 Task: Log work in the project BeaconTech for the issue 'Implement a new cloud-based asset management system for a company with advanced asset tracking and maintenance features' spent time as '1w 6d 3h 20m' and remaining time as '6w 4d 7h 24m' and add a flag. Now add the issue to the epic 'IT asset management (ITAM) system implementation'. Log work in the project BeaconTech for the issue 'Integrate a new push notification feature into an existing mobile application to enhance user engagement and real-time updates' spent time as '5w 2d 5h 55m' and remaining time as '6w 1d 8h 32m' and clone the issue. Now add the issue to the epic 'Software license optimization'
Action: Mouse moved to (161, 53)
Screenshot: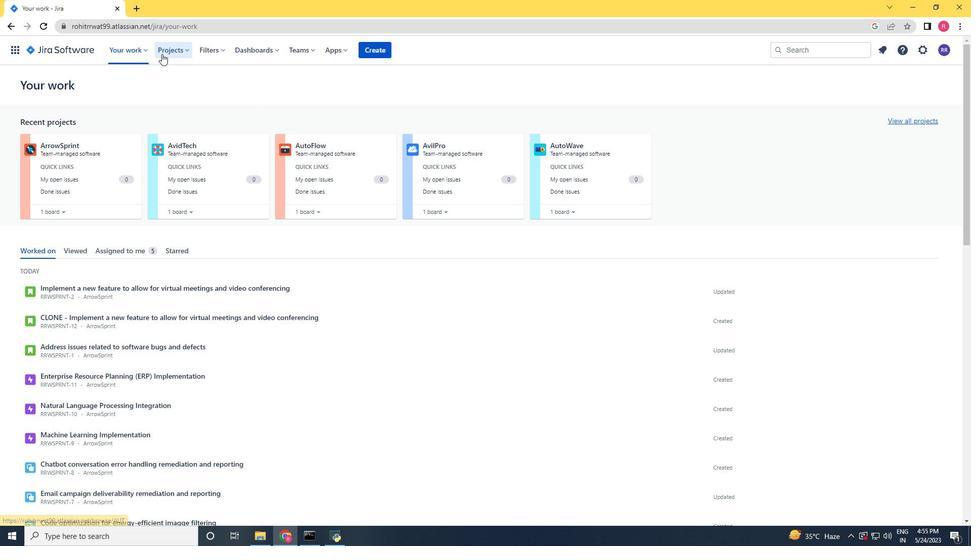 
Action: Mouse pressed left at (161, 53)
Screenshot: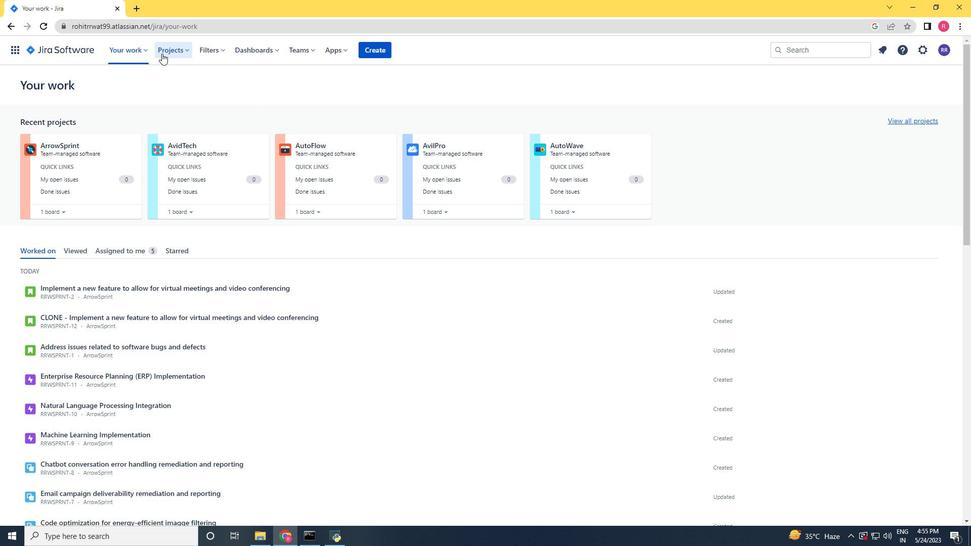 
Action: Mouse moved to (193, 106)
Screenshot: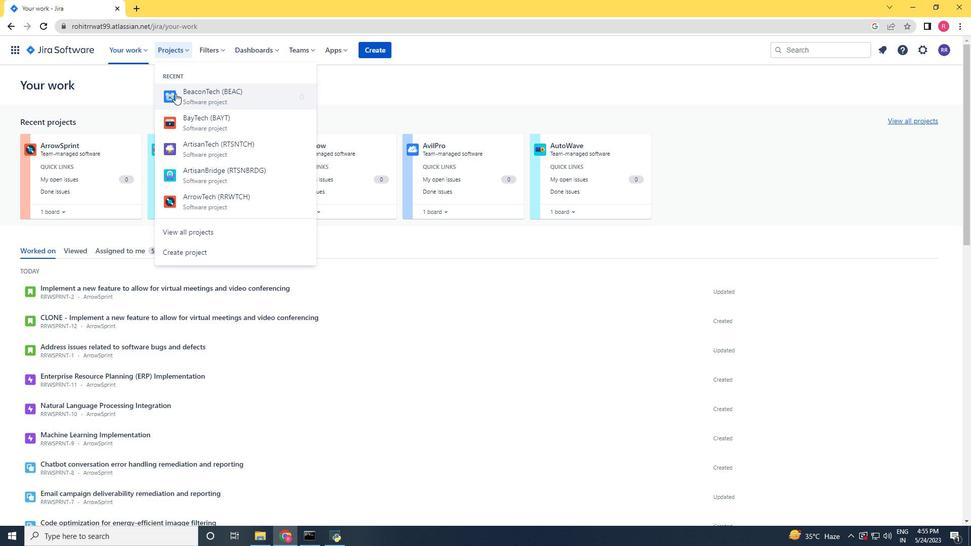 
Action: Mouse pressed left at (193, 106)
Screenshot: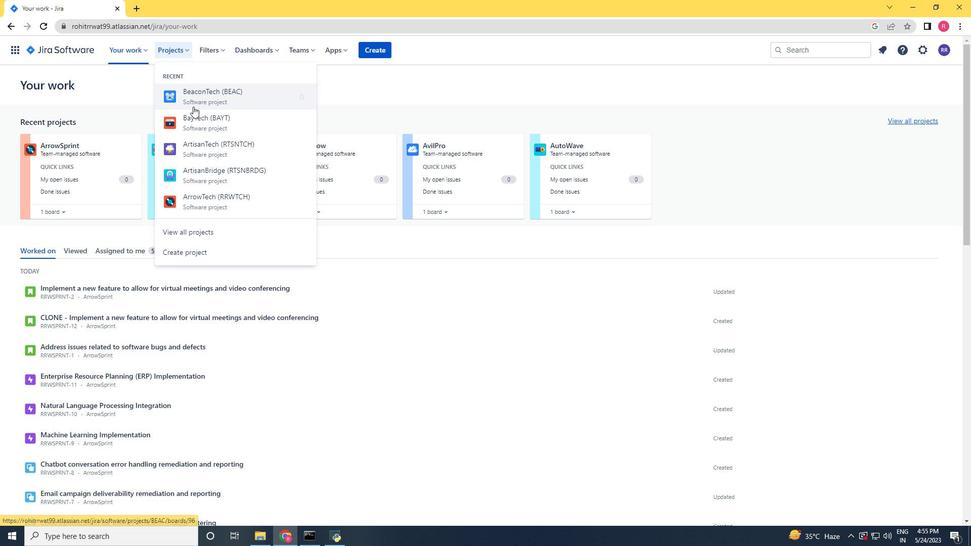 
Action: Mouse moved to (52, 157)
Screenshot: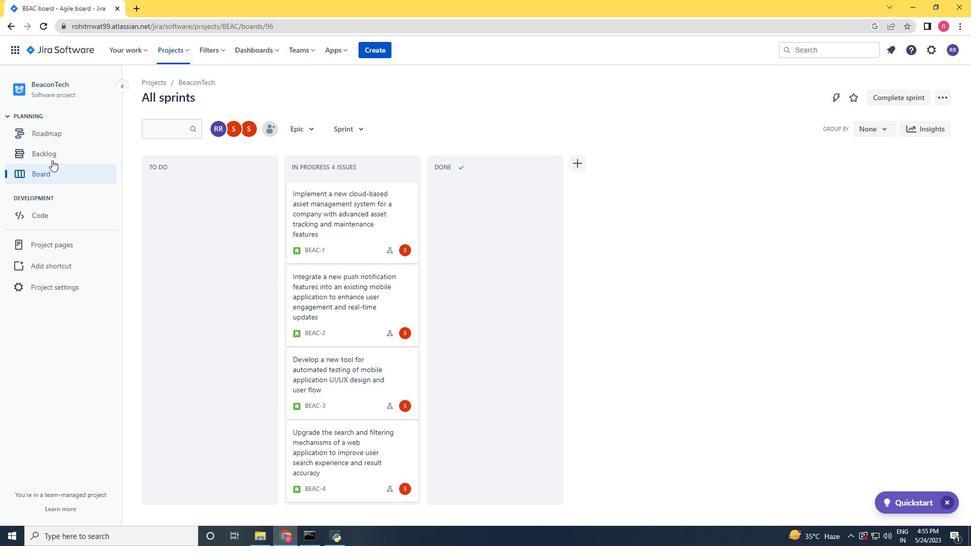 
Action: Mouse pressed left at (52, 157)
Screenshot: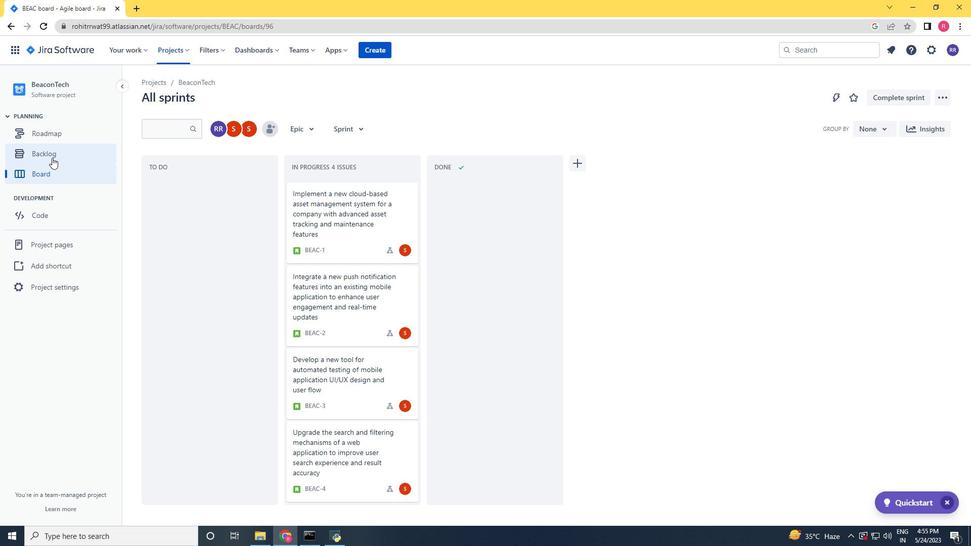
Action: Mouse moved to (804, 186)
Screenshot: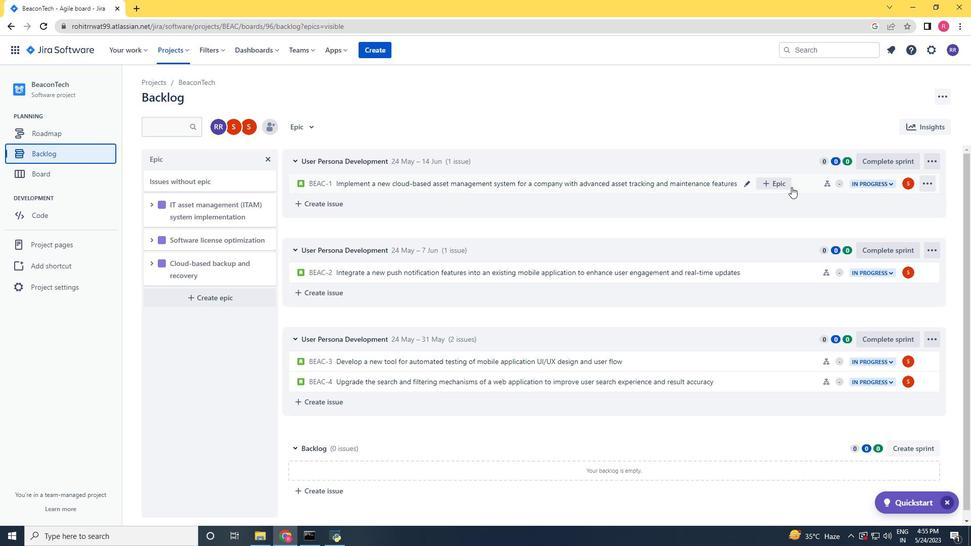 
Action: Mouse pressed left at (804, 186)
Screenshot: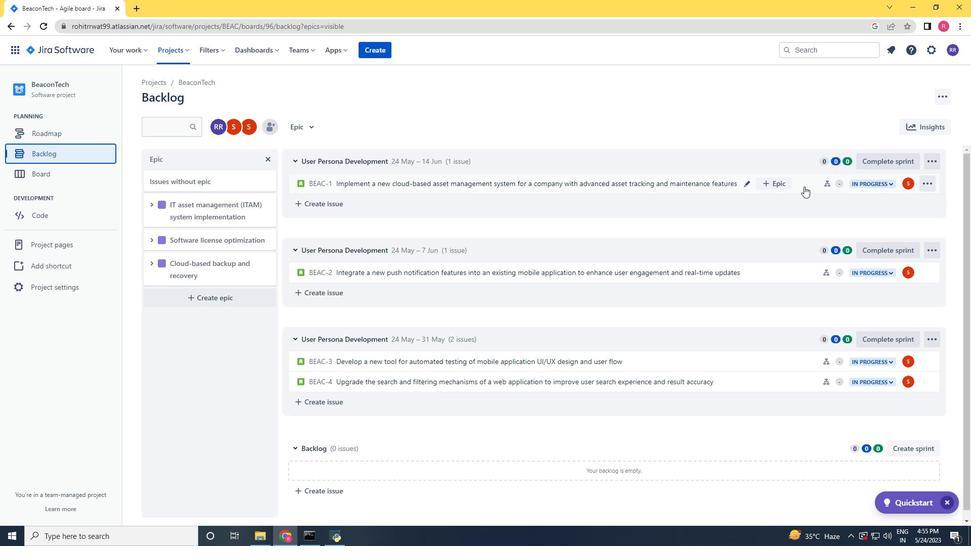 
Action: Mouse moved to (924, 156)
Screenshot: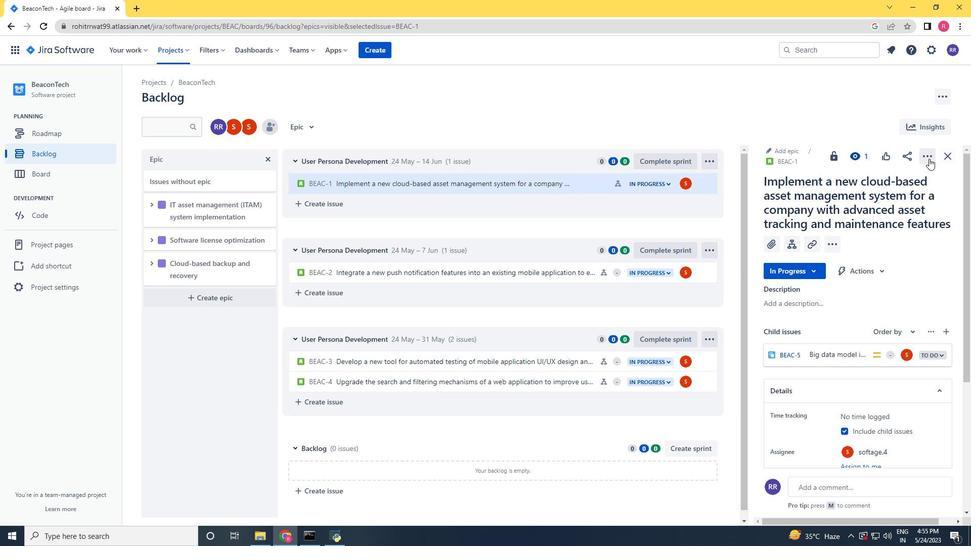 
Action: Mouse pressed left at (924, 156)
Screenshot: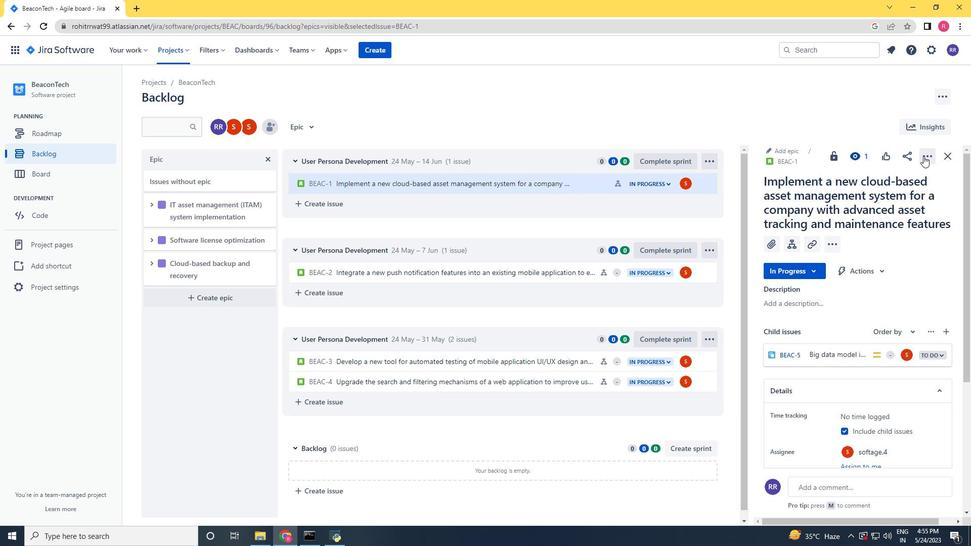
Action: Mouse moved to (898, 181)
Screenshot: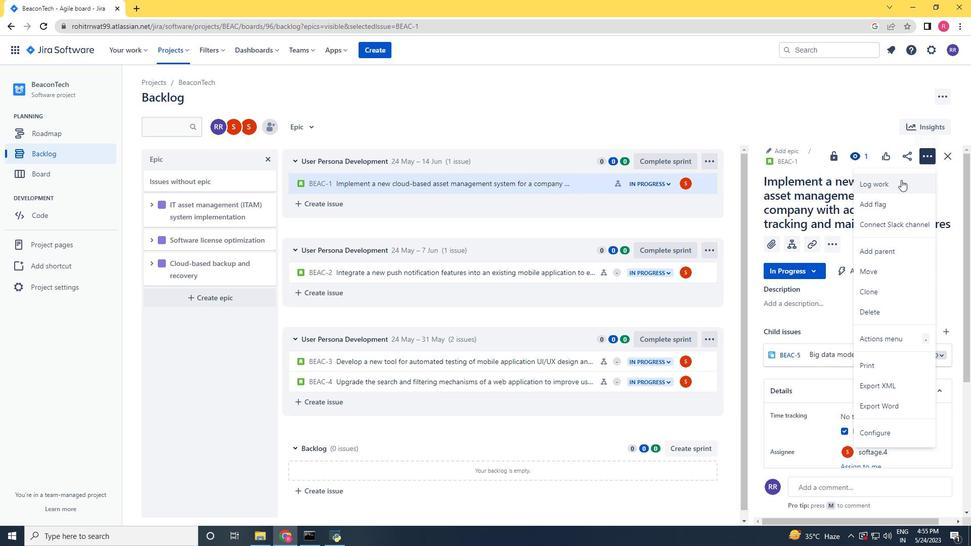 
Action: Mouse pressed left at (898, 181)
Screenshot: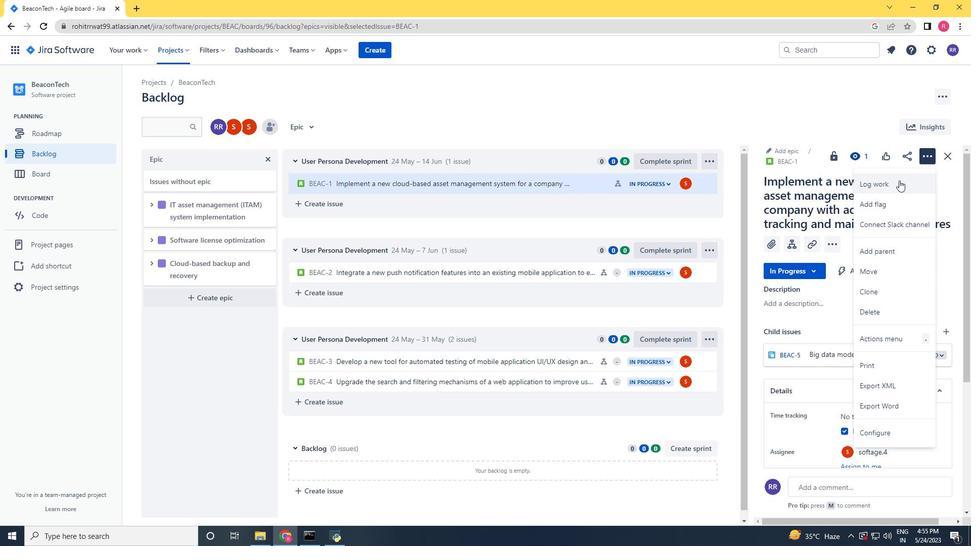
Action: Mouse moved to (617, 230)
Screenshot: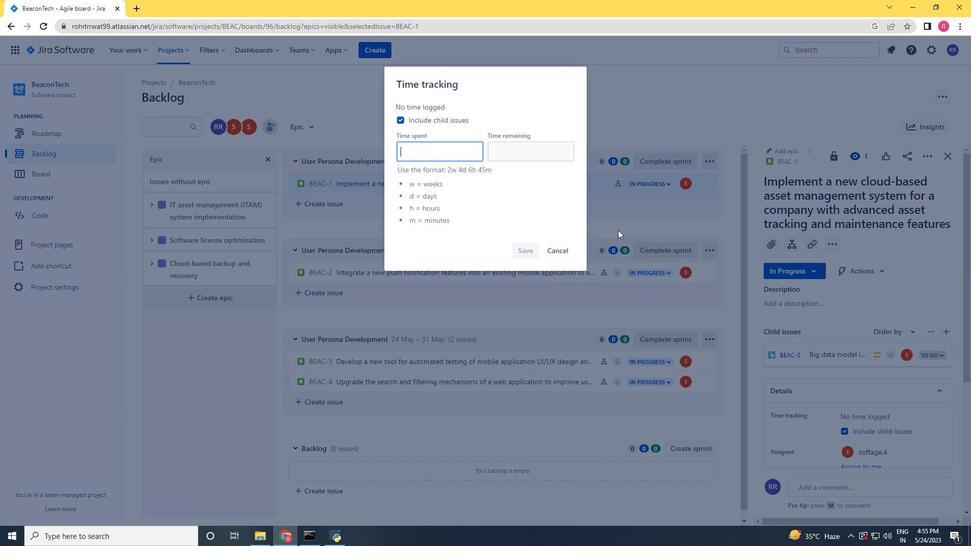 
Action: Key pressed 1w<Key.space>6d<Key.space>3h<Key.space>20m<Key.tab>6w<Key.space>4d<Key.space>7h<Key.space><Key.space>24m
Screenshot: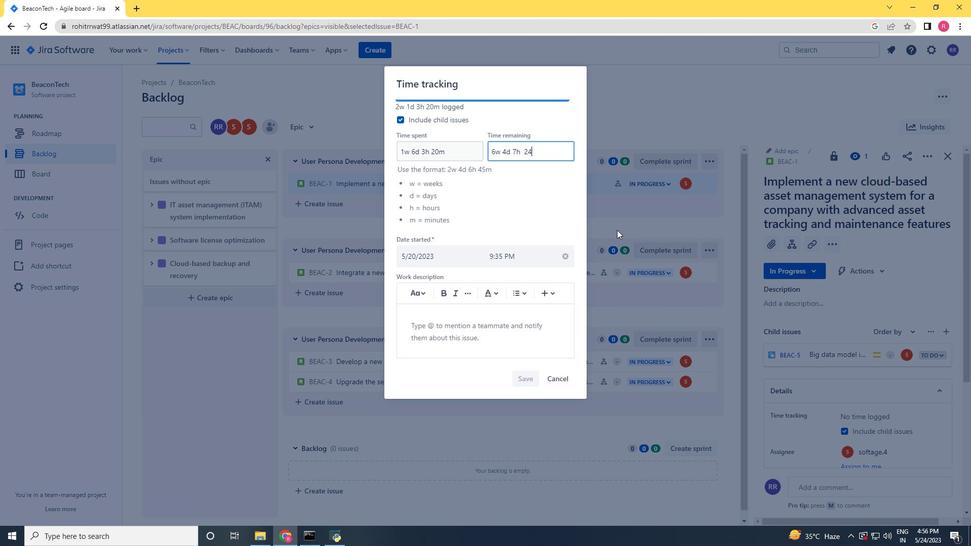 
Action: Mouse moved to (524, 150)
Screenshot: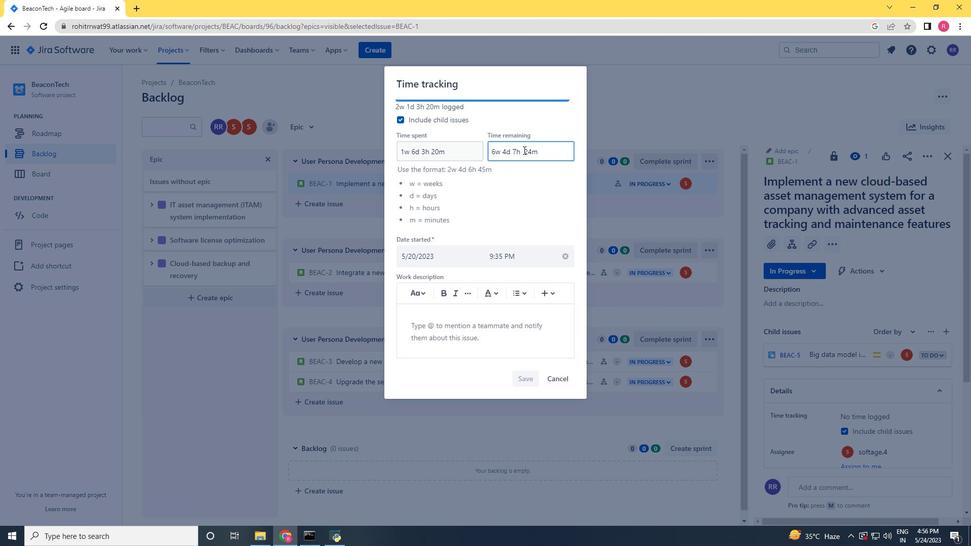 
Action: Mouse pressed left at (524, 150)
Screenshot: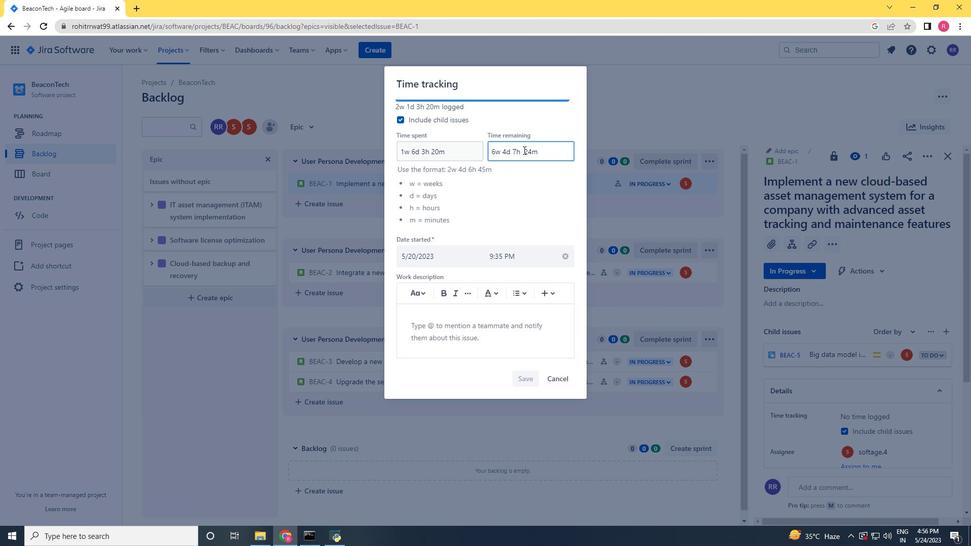 
Action: Key pressed <Key.backspace>
Screenshot: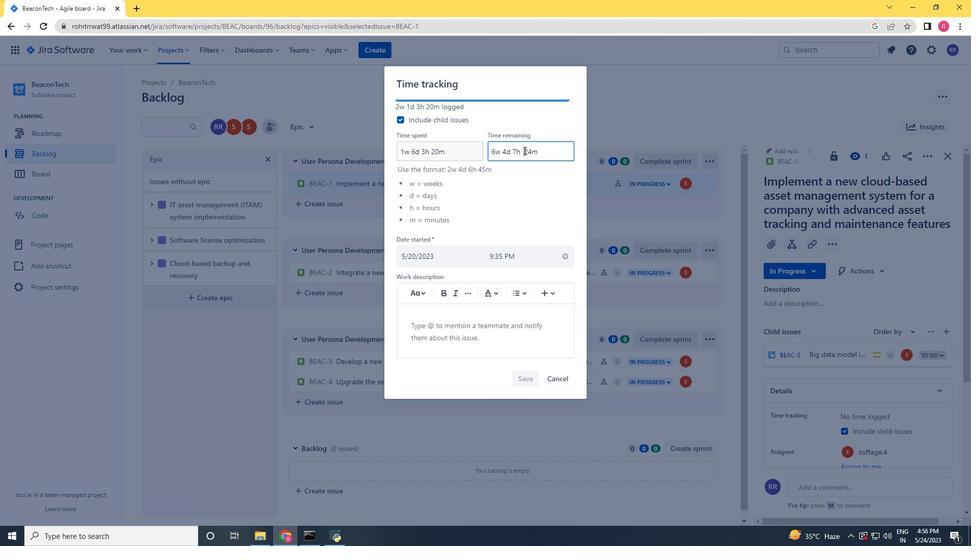 
Action: Mouse moved to (525, 378)
Screenshot: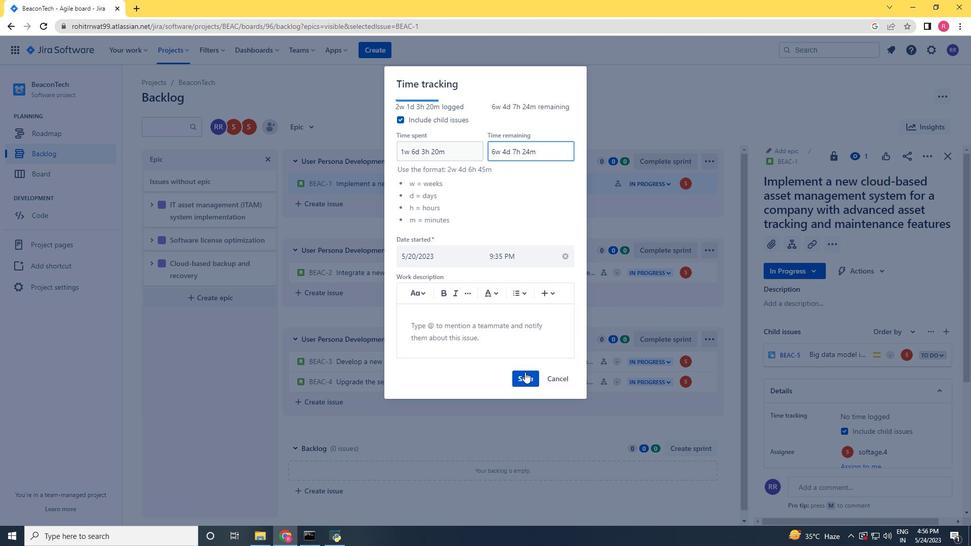 
Action: Mouse pressed left at (525, 378)
Screenshot: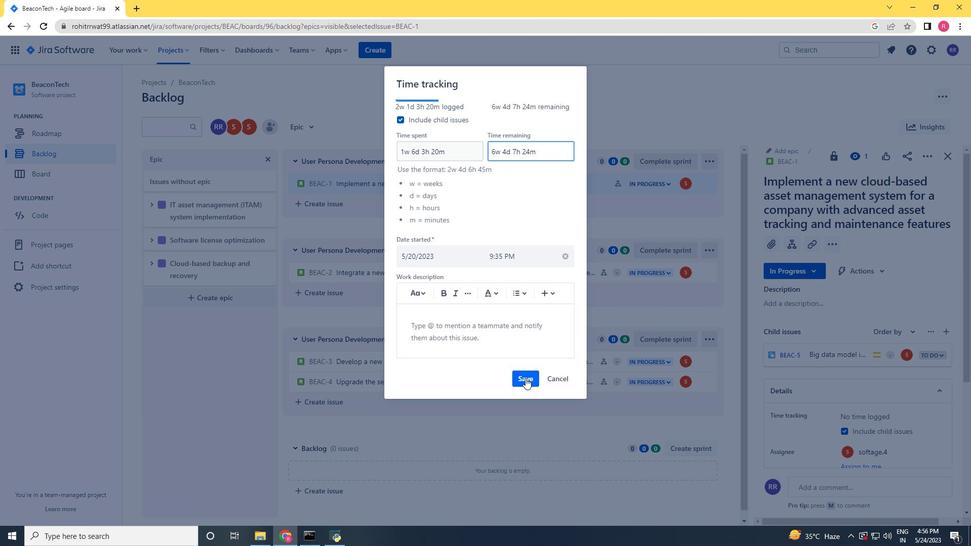 
Action: Mouse moved to (922, 156)
Screenshot: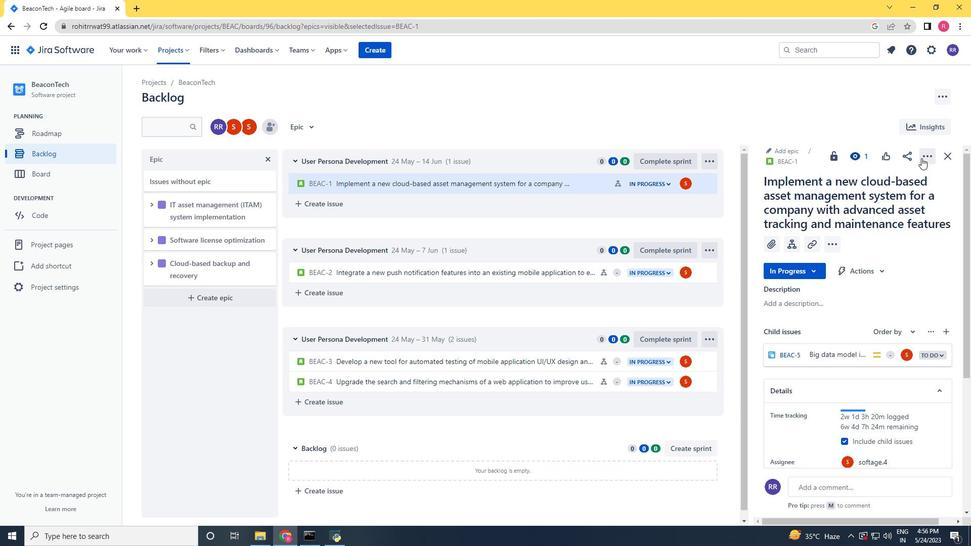 
Action: Mouse pressed left at (922, 156)
Screenshot: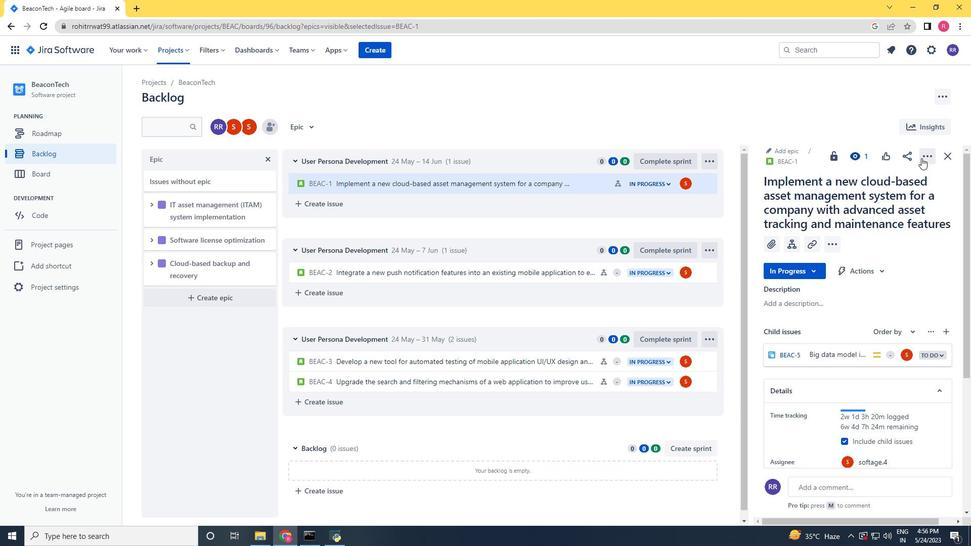 
Action: Mouse moved to (894, 198)
Screenshot: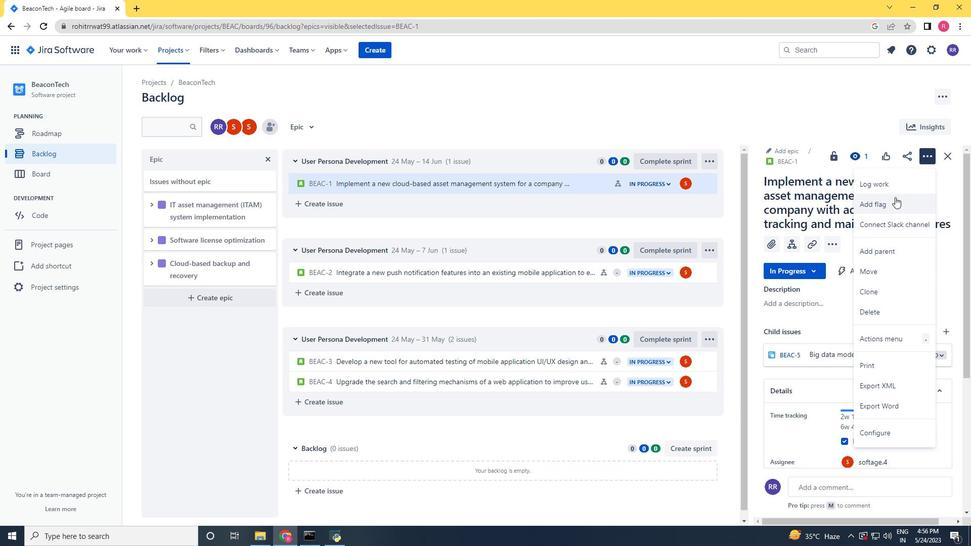 
Action: Mouse pressed left at (894, 198)
Screenshot: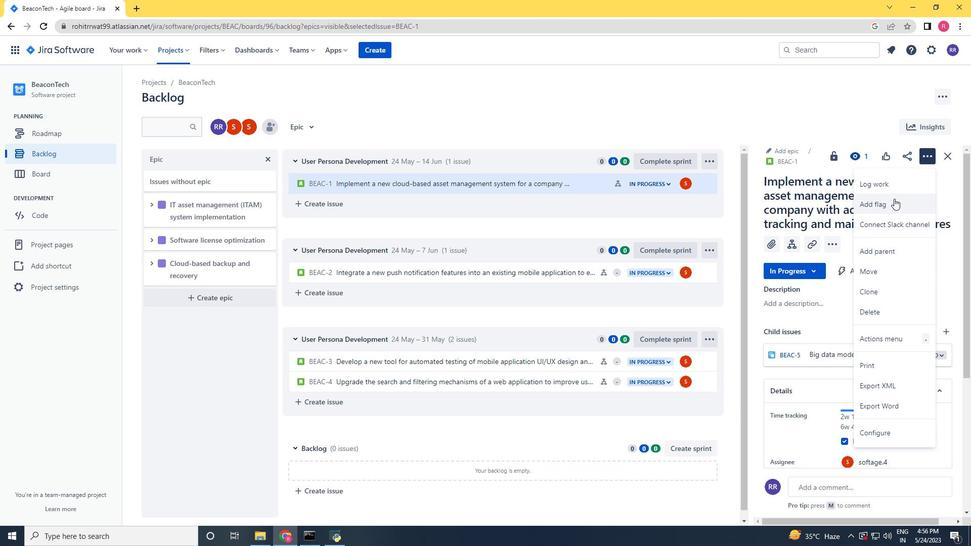 
Action: Mouse moved to (576, 184)
Screenshot: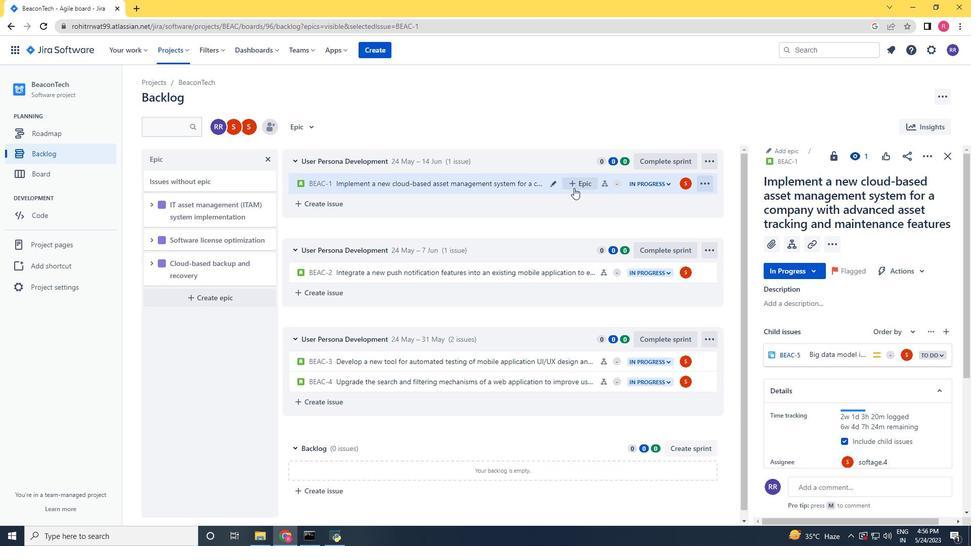 
Action: Mouse pressed left at (576, 184)
Screenshot: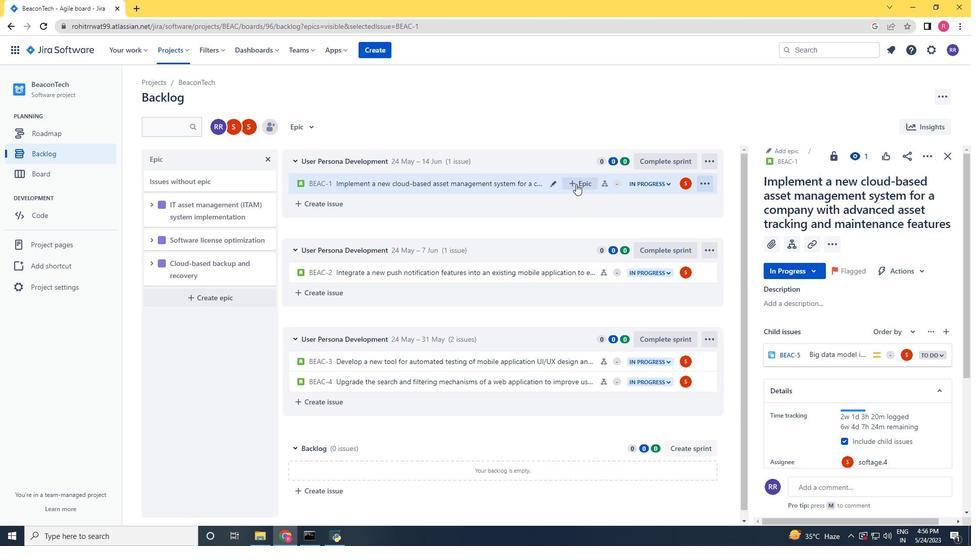 
Action: Mouse moved to (621, 261)
Screenshot: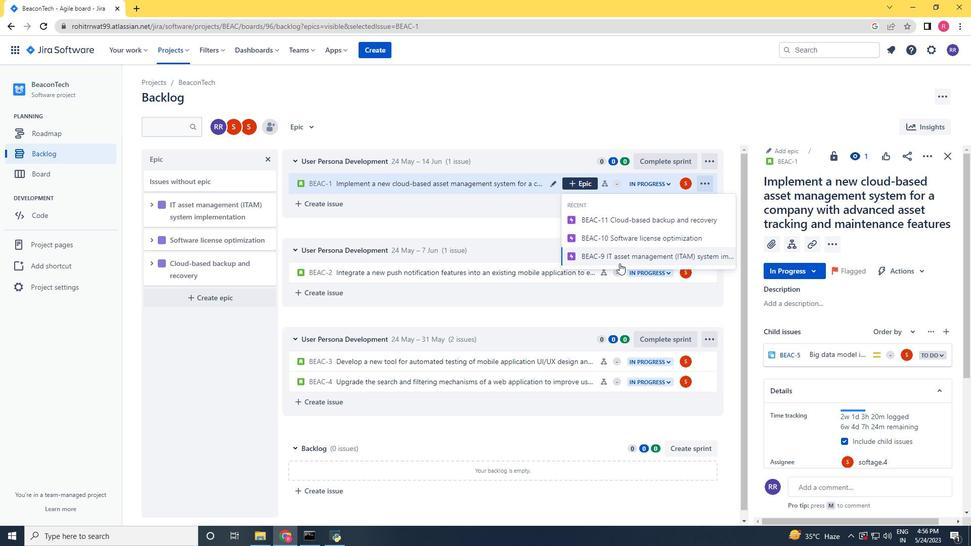 
Action: Mouse pressed left at (621, 261)
Screenshot: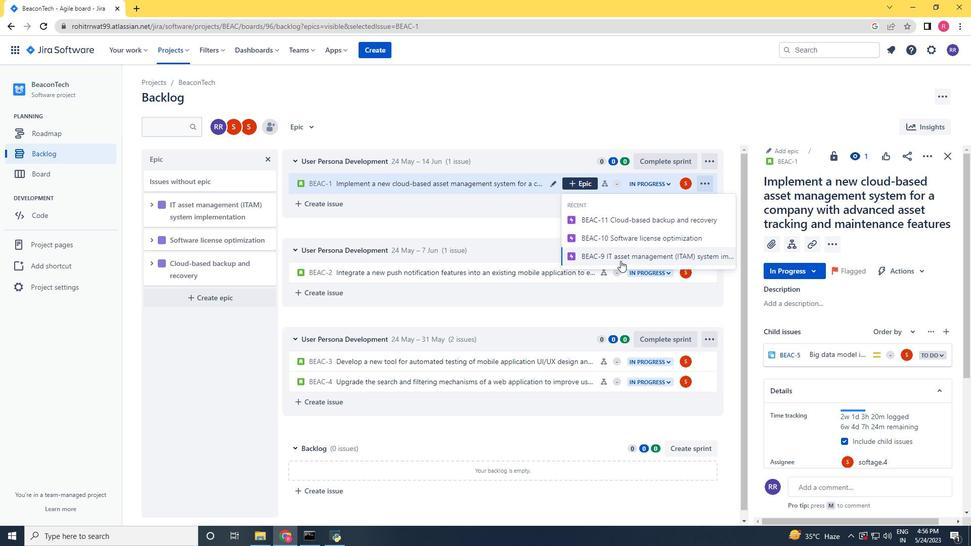 
Action: Mouse moved to (601, 279)
Screenshot: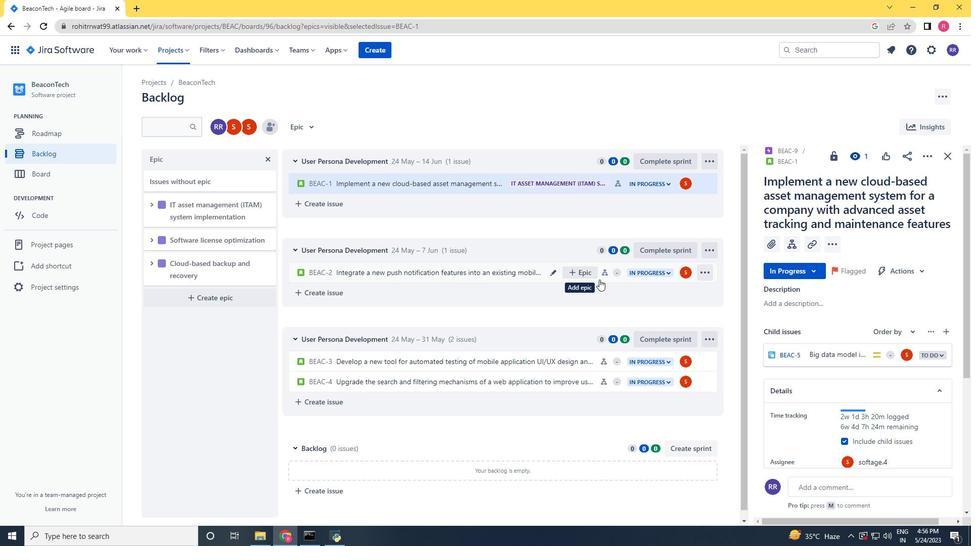 
Action: Mouse pressed left at (601, 279)
Screenshot: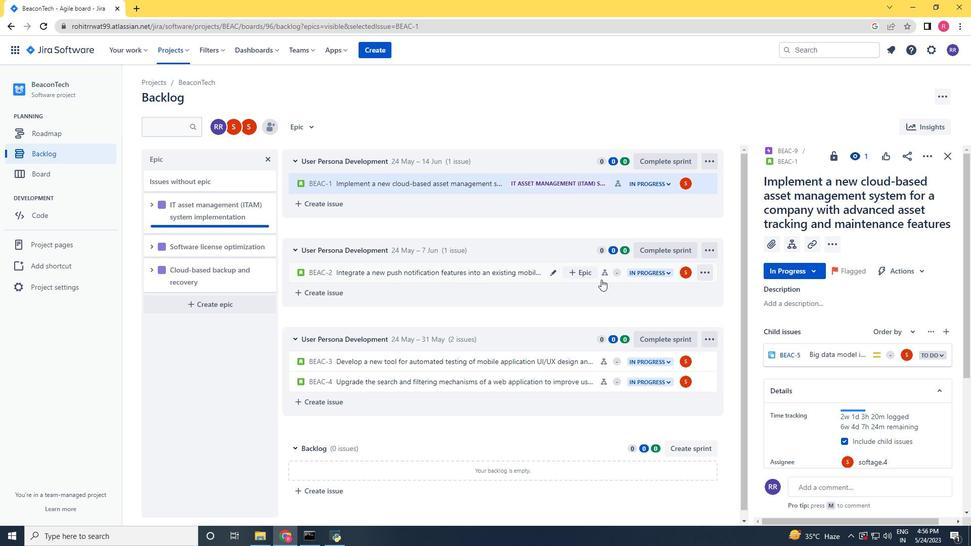 
Action: Mouse moved to (926, 159)
Screenshot: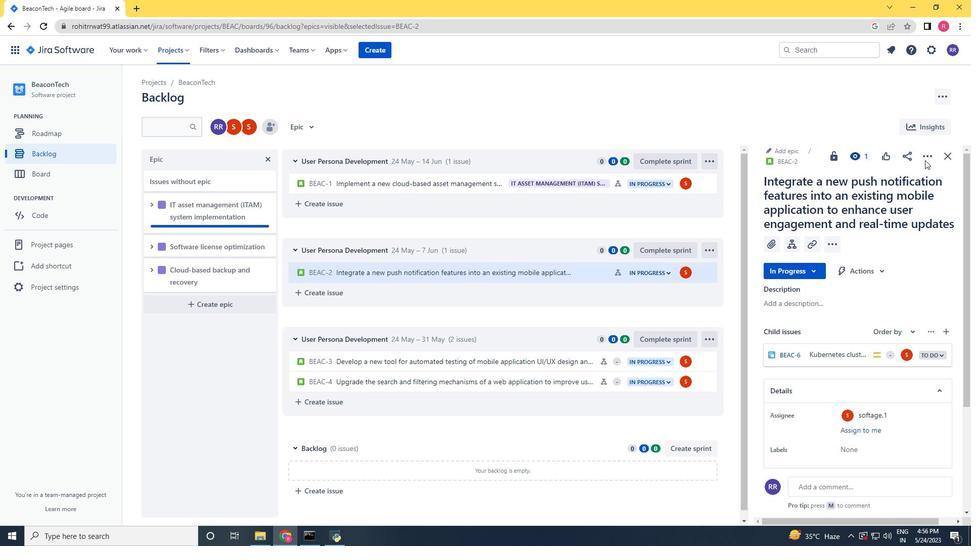 
Action: Mouse pressed left at (926, 159)
Screenshot: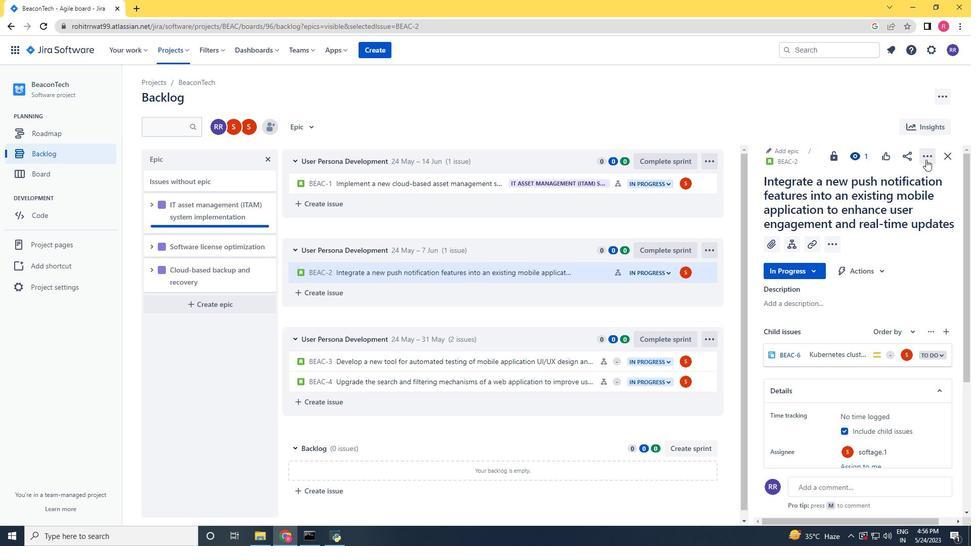 
Action: Mouse moved to (860, 184)
Screenshot: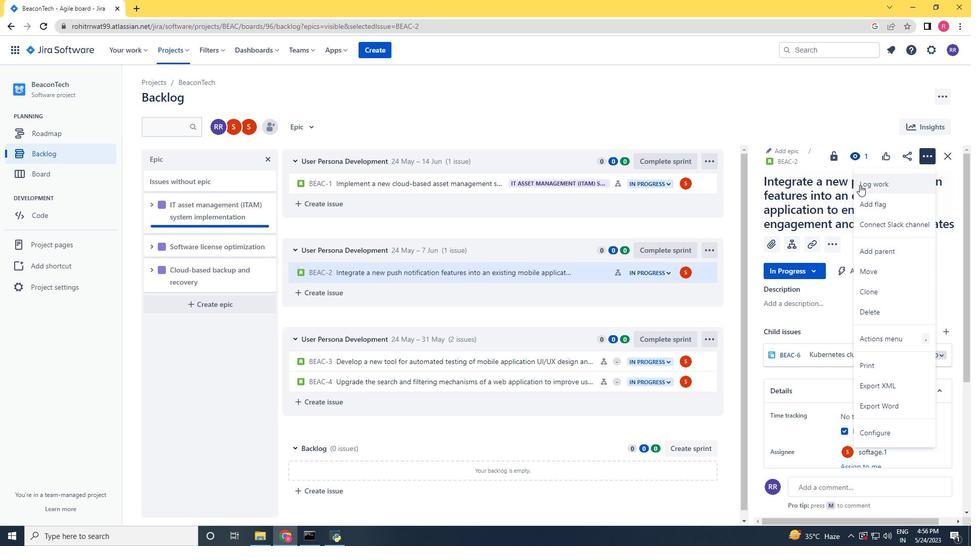 
Action: Mouse pressed left at (860, 184)
Screenshot: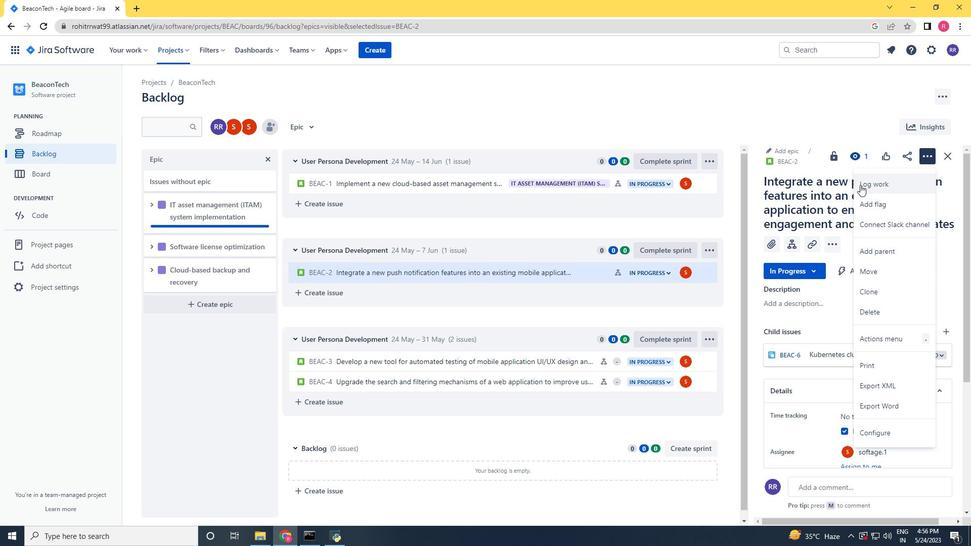 
Action: Mouse moved to (837, 194)
Screenshot: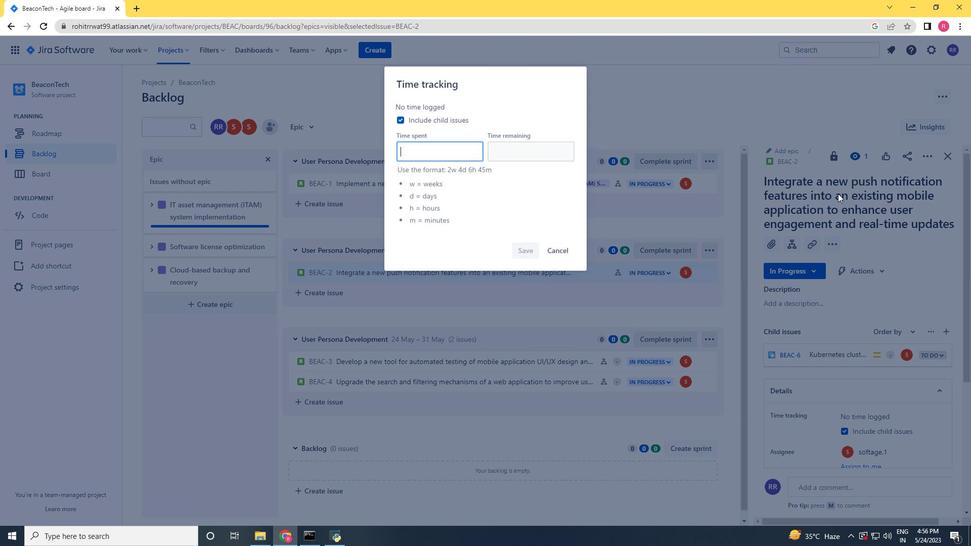 
Action: Key pressed 5w<Key.space>2d<Key.space>5h<Key.space>55m<Key.tab>6w<Key.space>1d<Key.space>8h<Key.space>32m
Screenshot: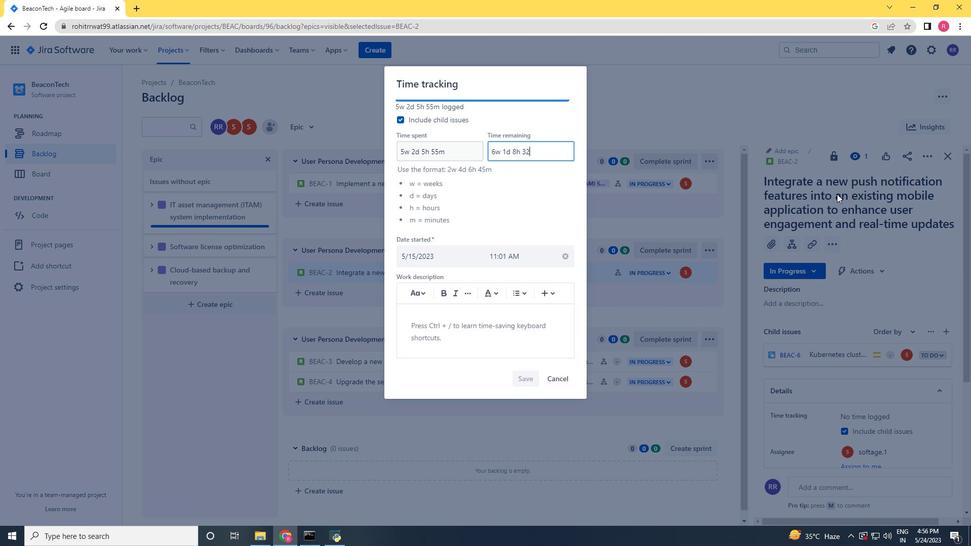 
Action: Mouse moved to (529, 382)
Screenshot: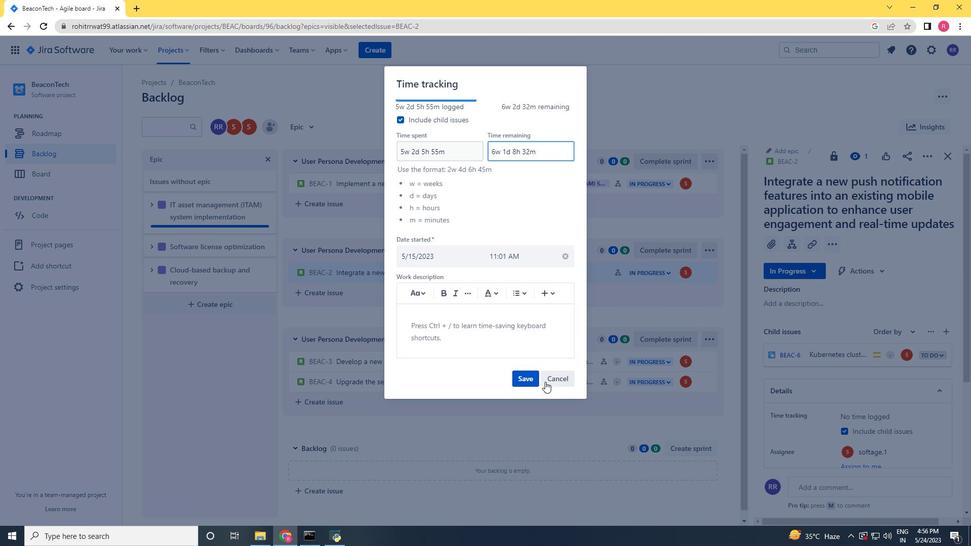 
Action: Mouse pressed left at (529, 382)
Screenshot: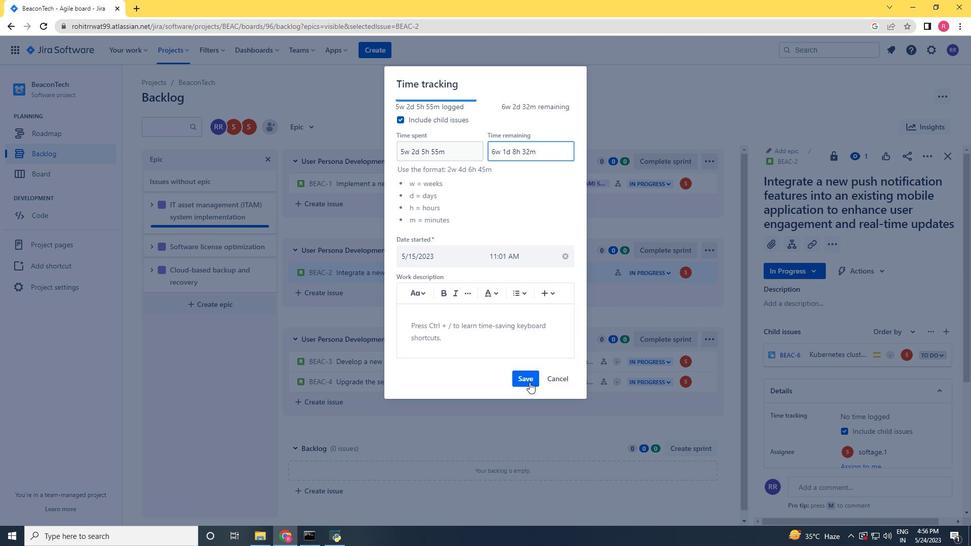 
Action: Mouse moved to (930, 151)
Screenshot: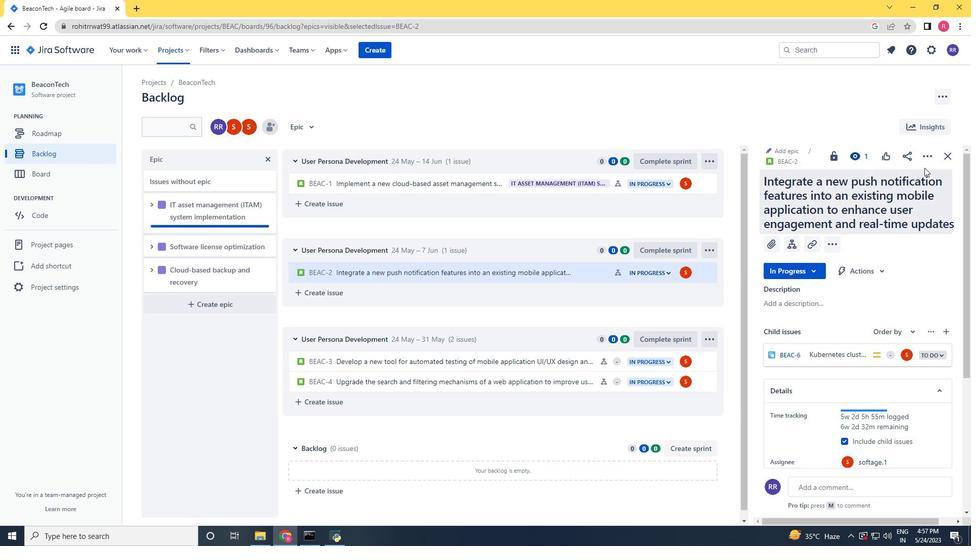 
Action: Mouse pressed left at (930, 151)
Screenshot: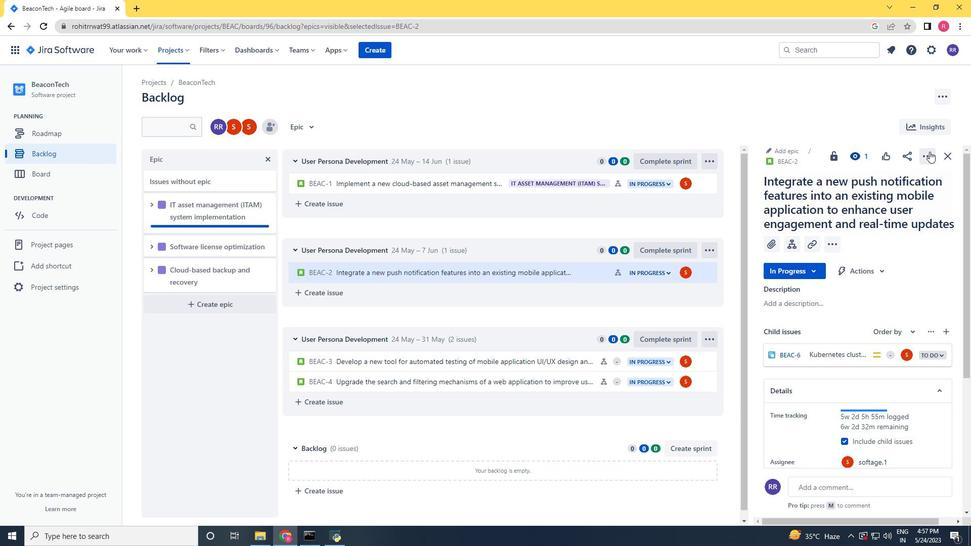 
Action: Mouse moved to (884, 290)
Screenshot: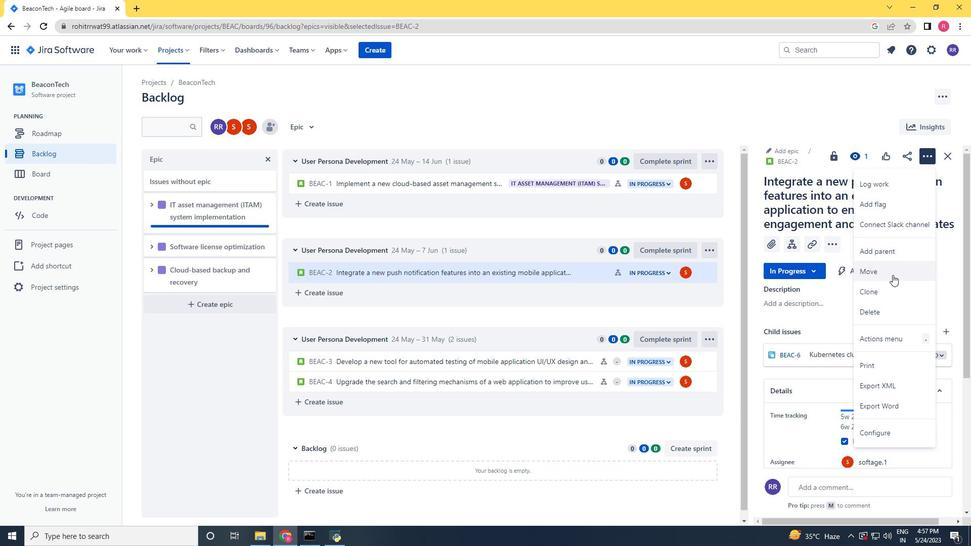 
Action: Mouse pressed left at (884, 290)
Screenshot: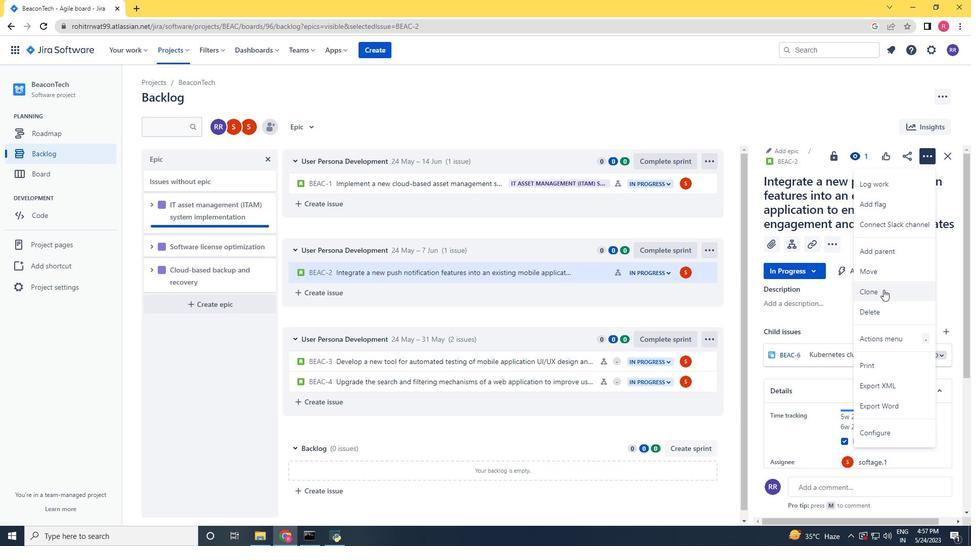 
Action: Mouse moved to (561, 218)
Screenshot: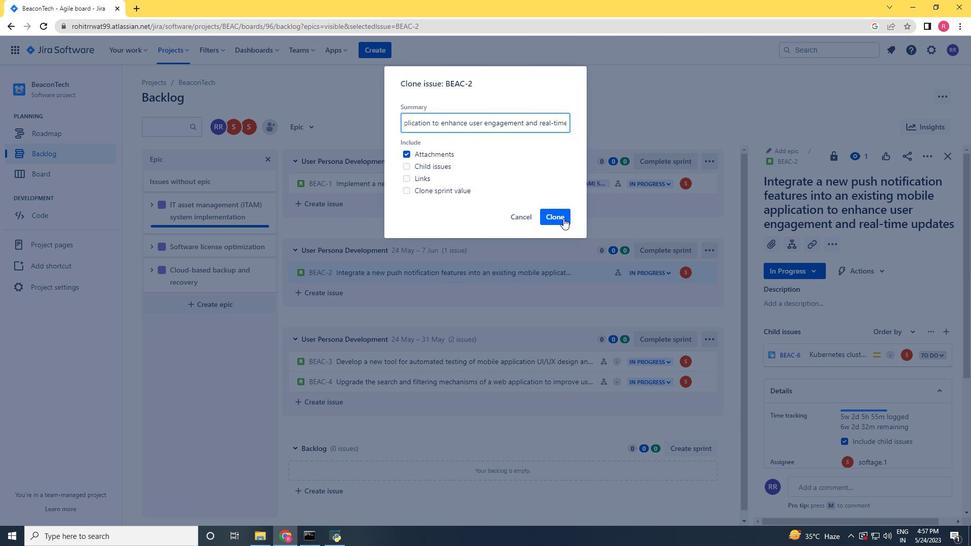 
Action: Mouse pressed left at (561, 218)
Screenshot: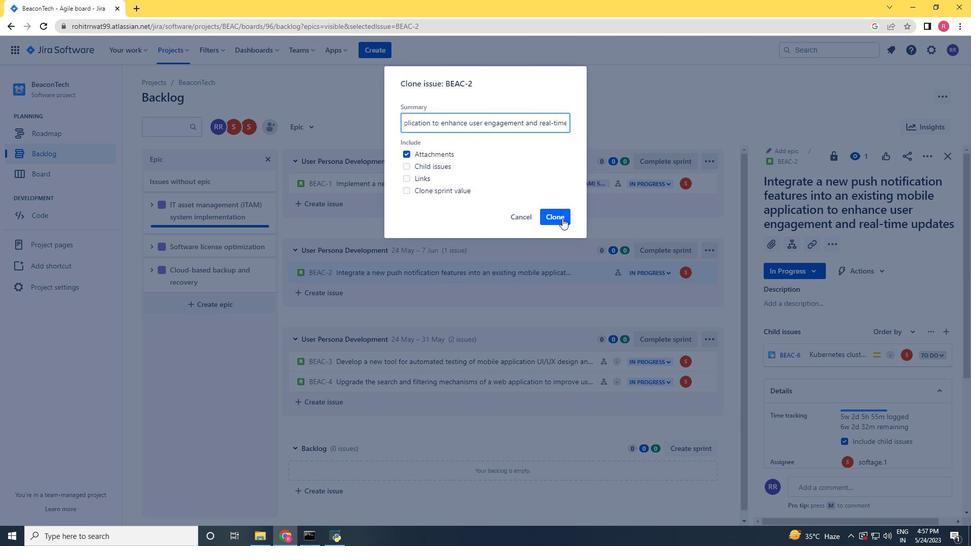 
Action: Mouse moved to (514, 328)
Screenshot: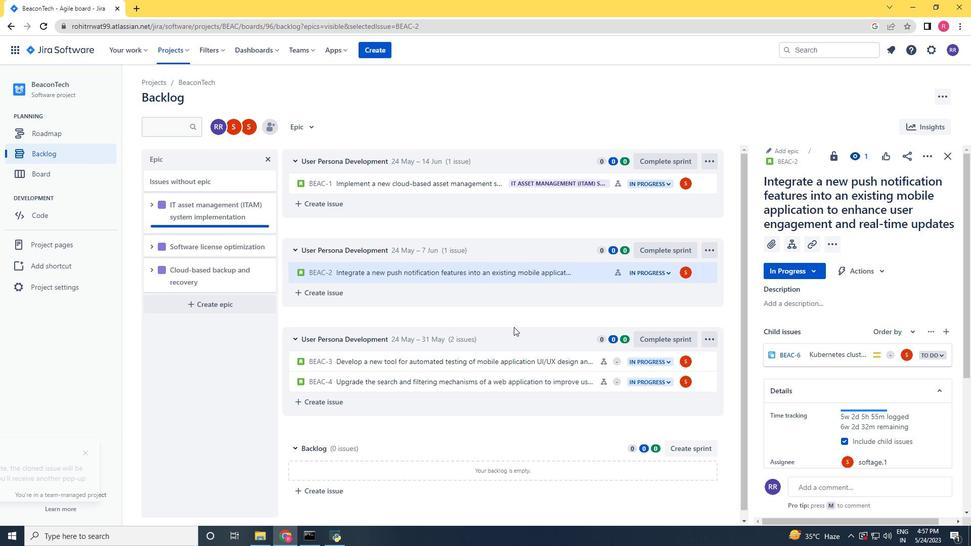 
Action: Mouse scrolled (514, 327) with delta (0, 0)
Screenshot: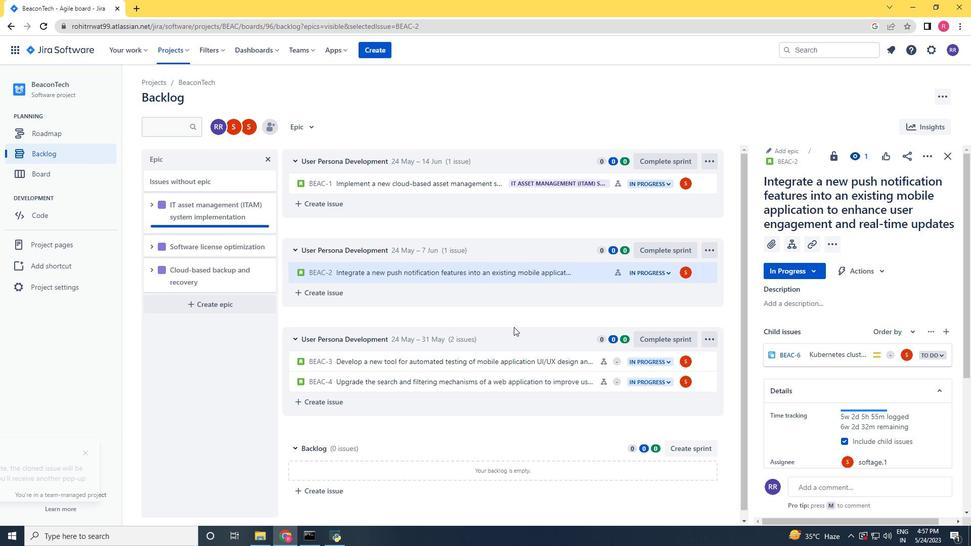 
Action: Mouse moved to (513, 329)
Screenshot: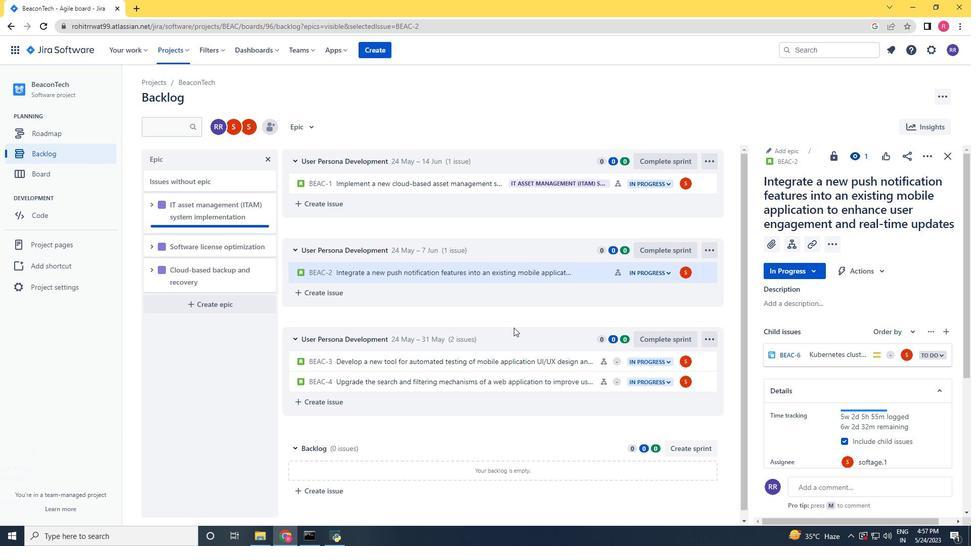 
Action: Mouse scrolled (513, 328) with delta (0, 0)
Screenshot: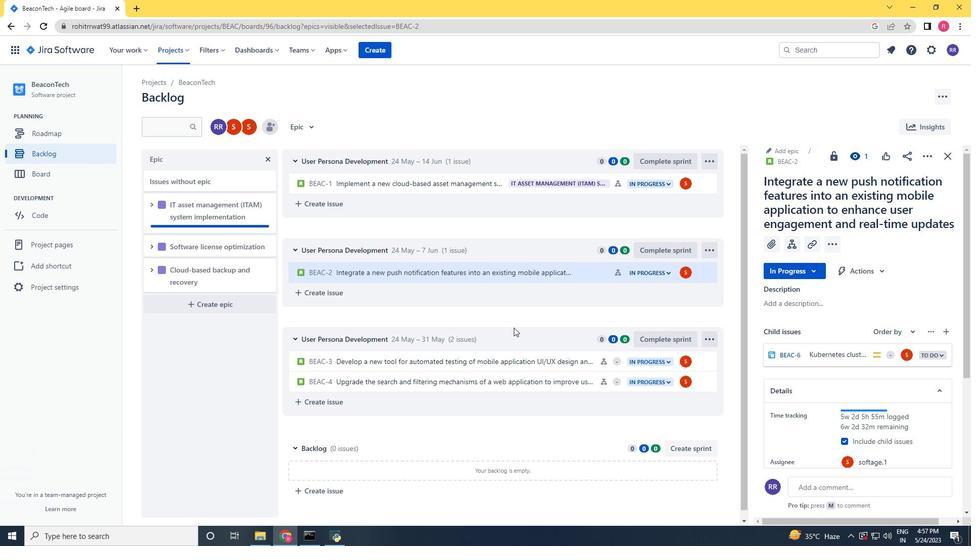
Action: Mouse moved to (582, 264)
Screenshot: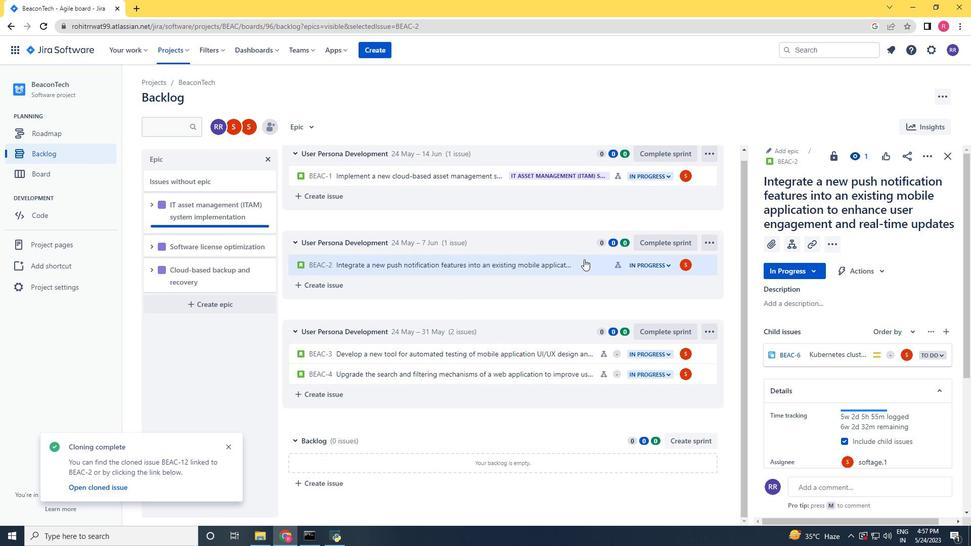 
Action: Mouse pressed left at (582, 264)
Screenshot: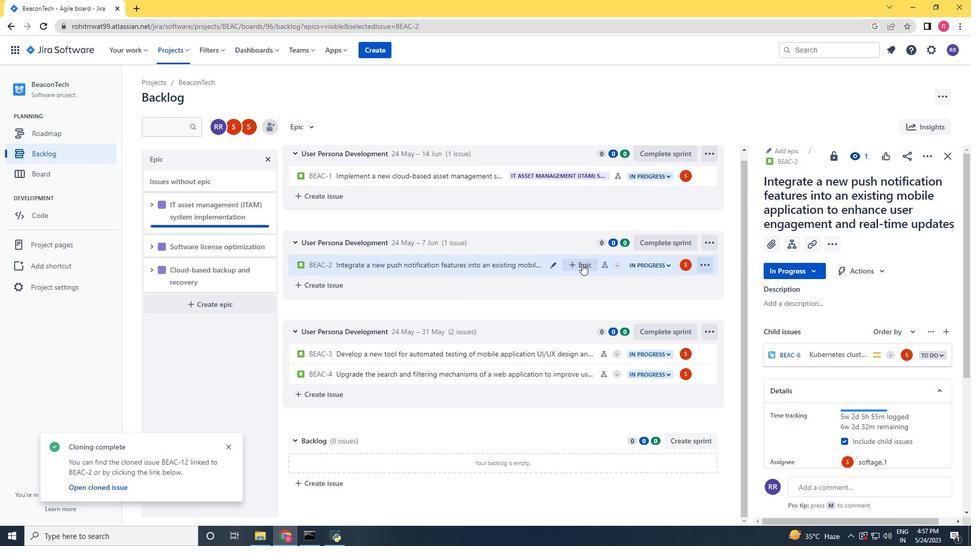
Action: Mouse moved to (606, 331)
Screenshot: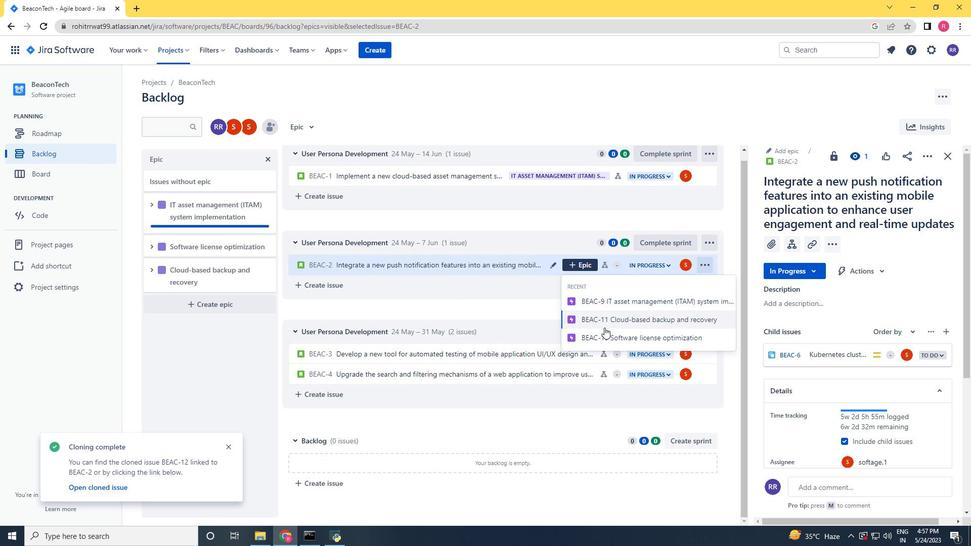 
Action: Mouse pressed left at (606, 331)
Screenshot: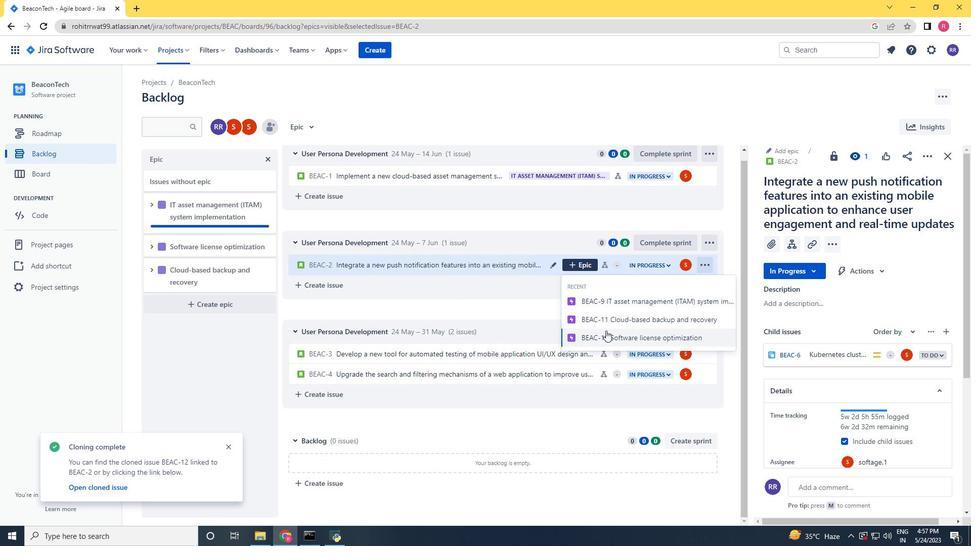 
Action: Mouse moved to (583, 287)
Screenshot: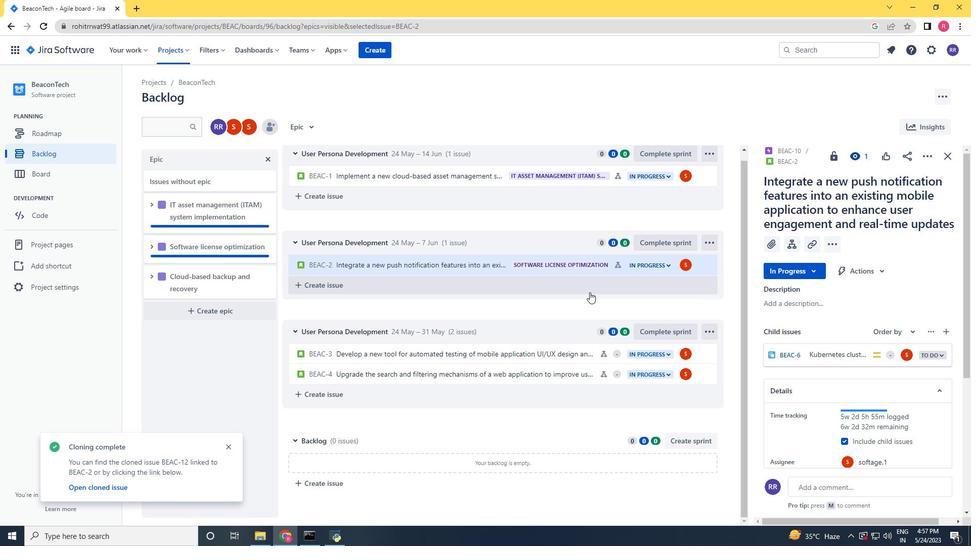 
Action: Mouse scrolled (583, 288) with delta (0, 0)
Screenshot: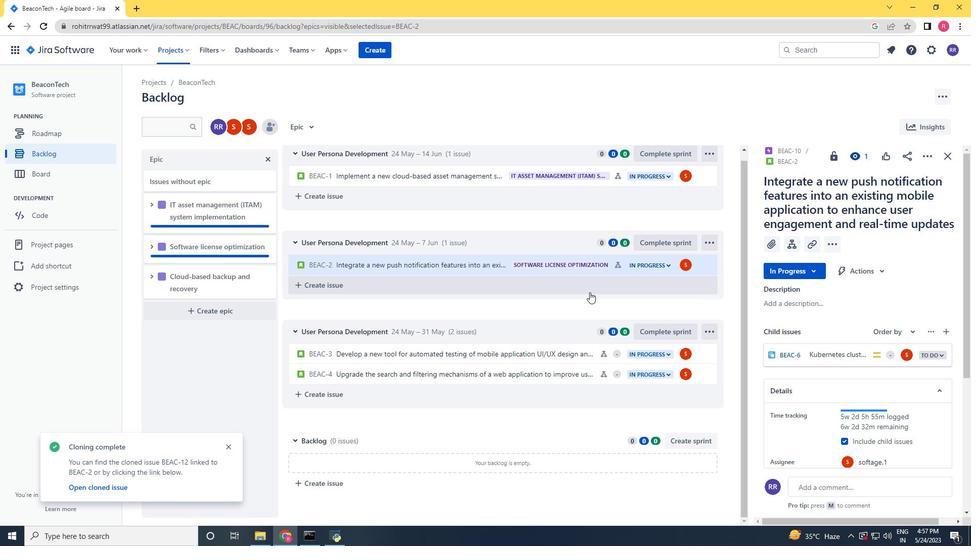 
Action: Mouse moved to (582, 286)
Screenshot: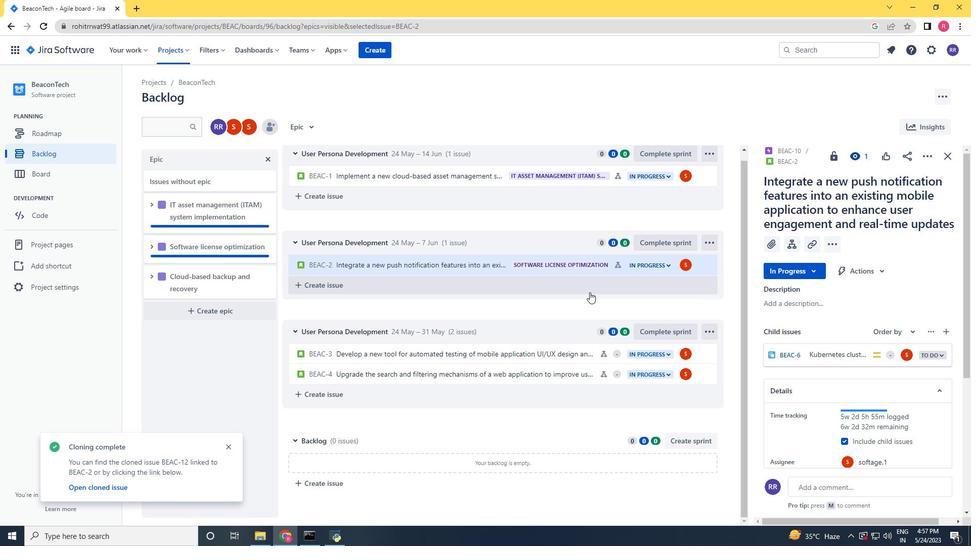 
Action: Mouse scrolled (582, 287) with delta (0, 0)
Screenshot: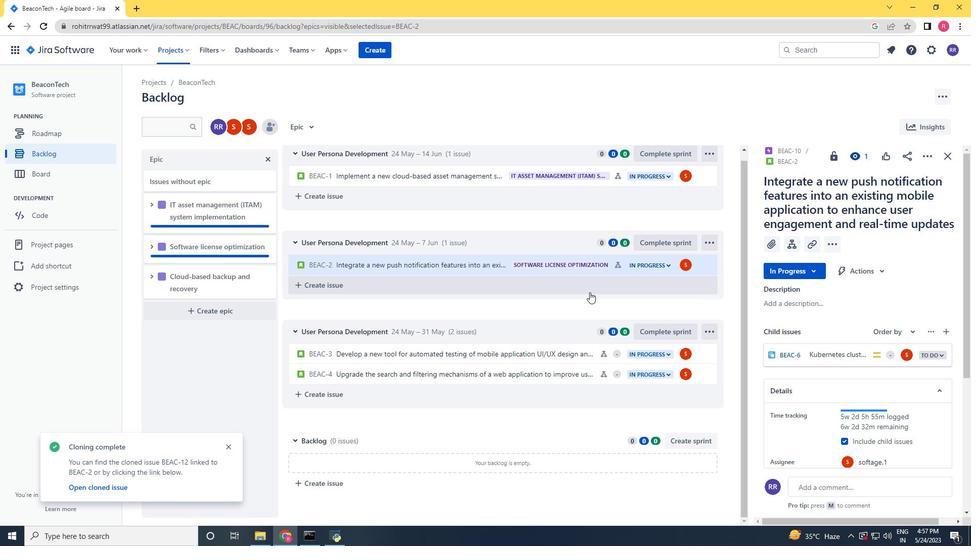 
Action: Mouse scrolled (582, 287) with delta (0, 0)
Screenshot: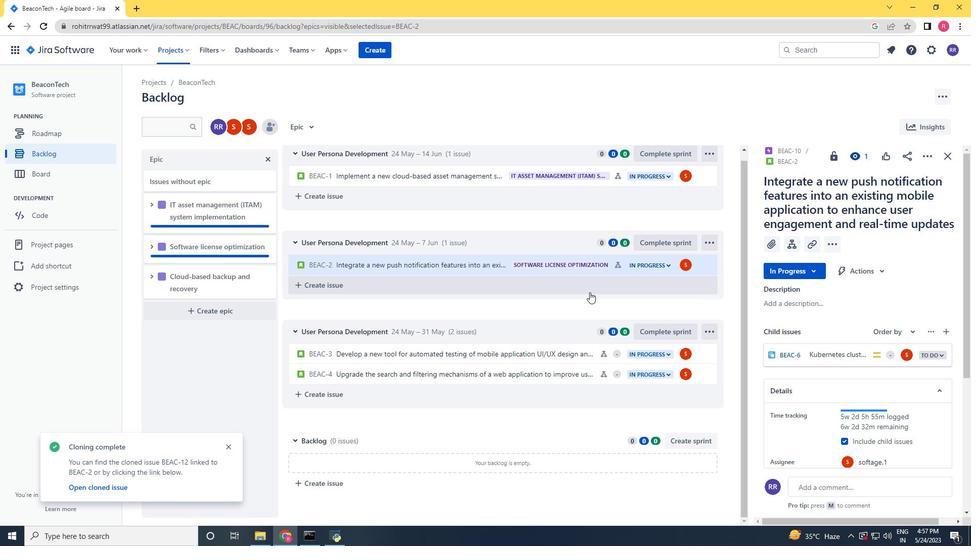 
Action: Mouse scrolled (582, 287) with delta (0, 0)
Screenshot: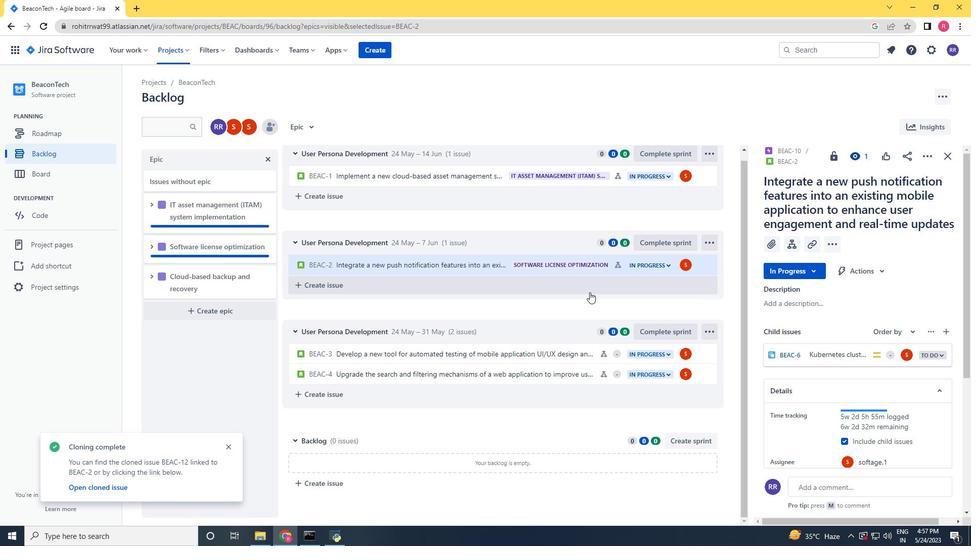 
Action: Mouse scrolled (582, 287) with delta (0, 0)
Screenshot: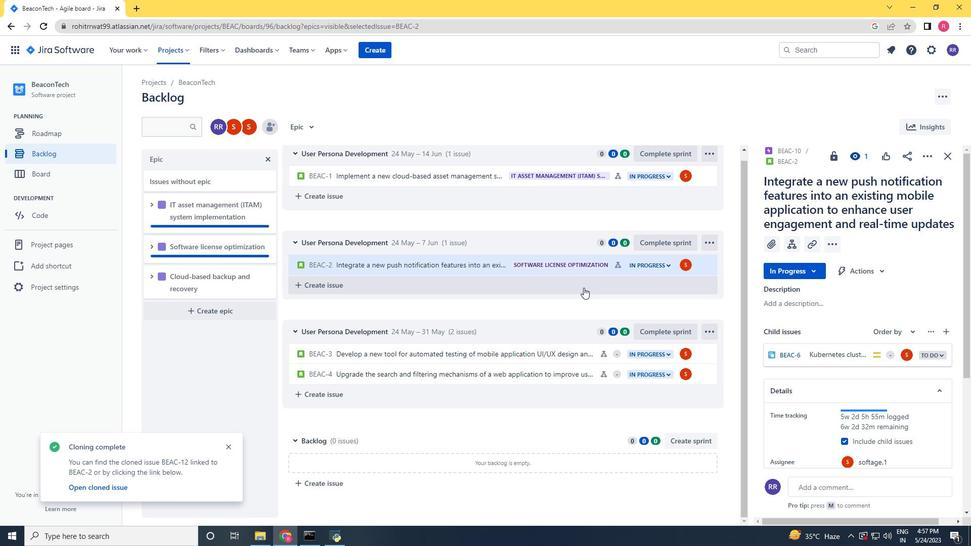 
Action: Mouse scrolled (582, 287) with delta (0, 0)
Screenshot: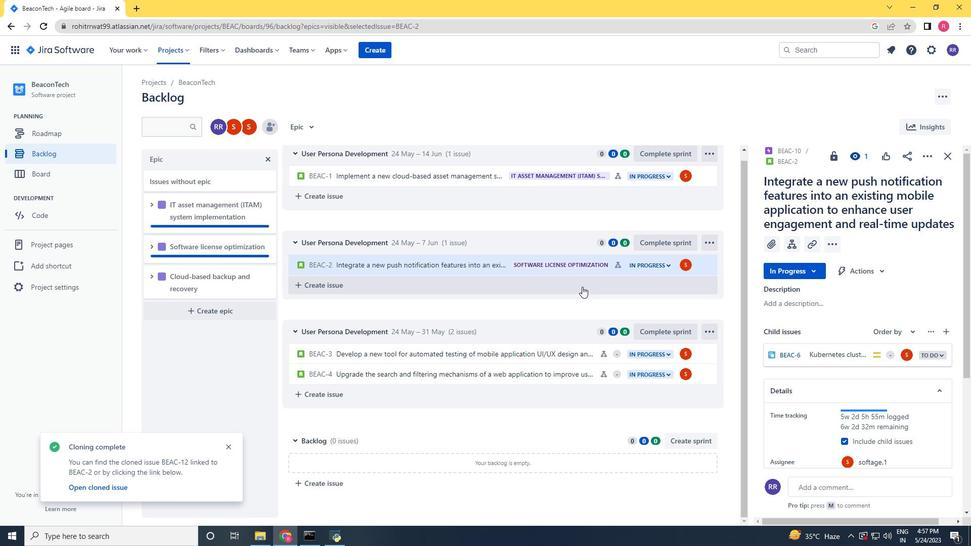 
Action: Mouse moved to (570, 244)
Screenshot: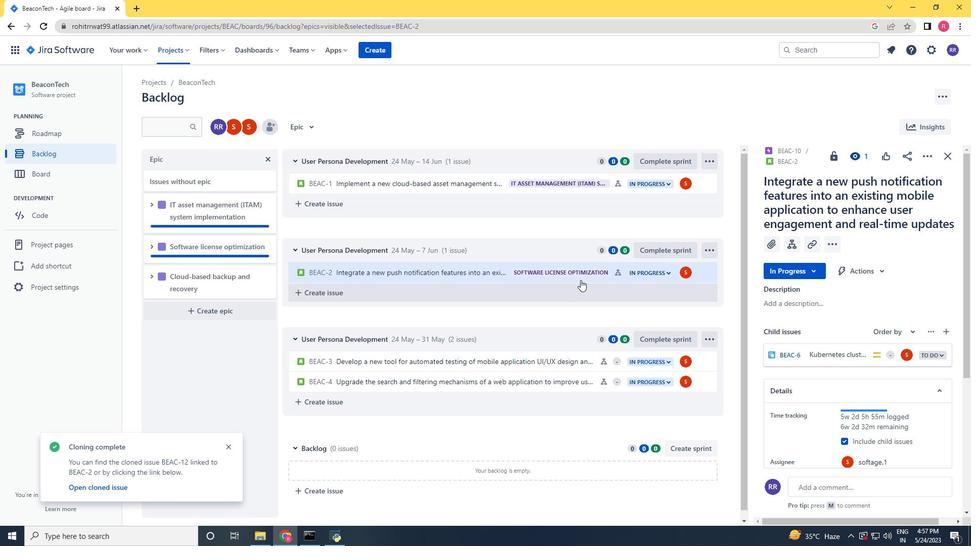 
